 Task: Look for products in the category "Cookies" with pistachio flavor.
Action: Mouse moved to (699, 262)
Screenshot: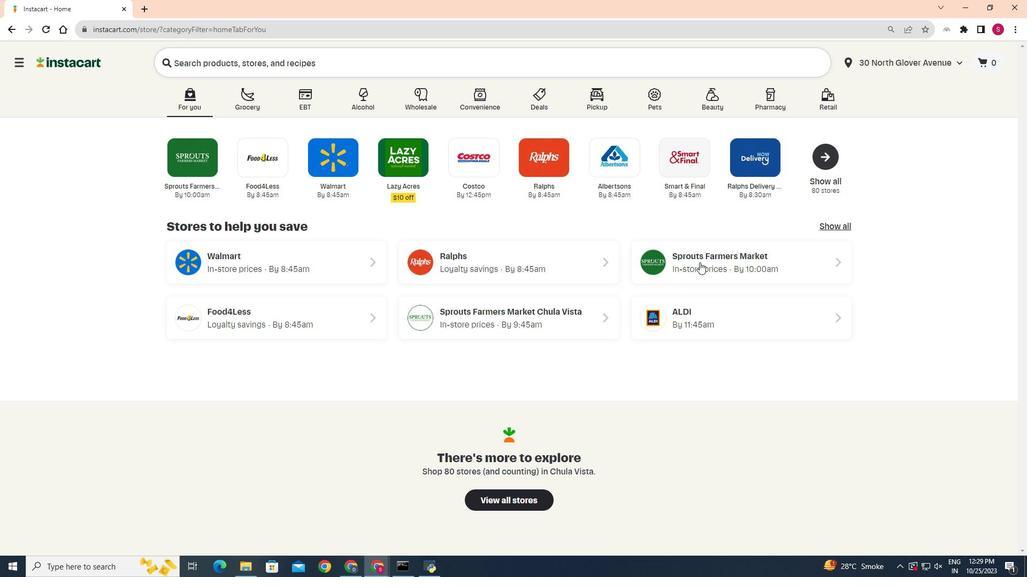 
Action: Mouse pressed left at (699, 262)
Screenshot: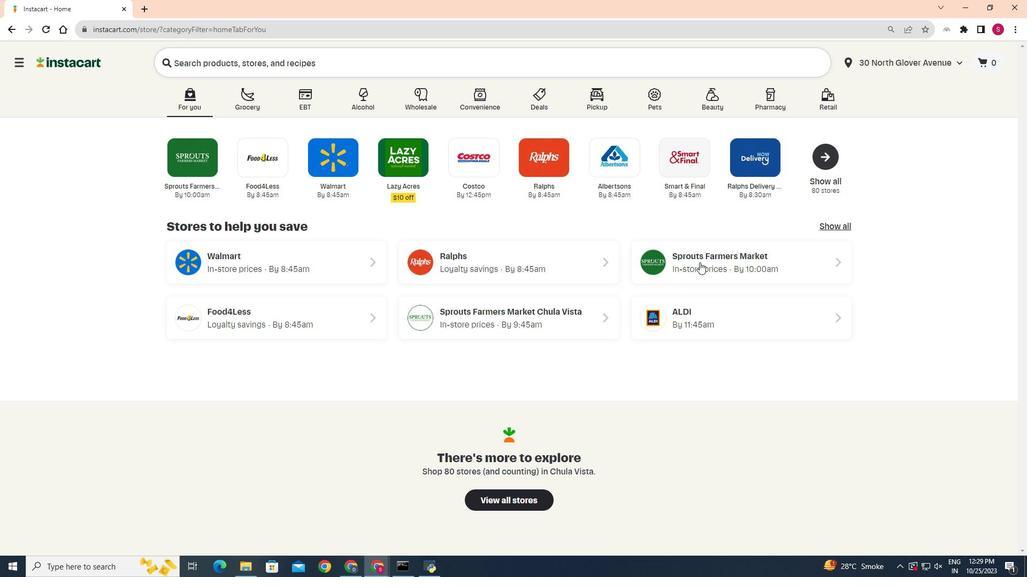 
Action: Mouse moved to (29, 470)
Screenshot: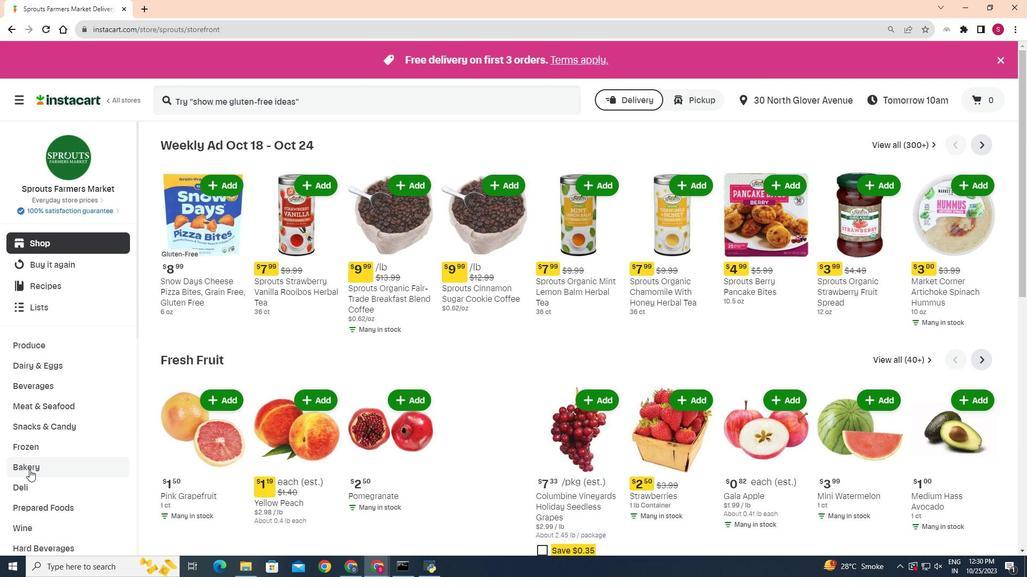 
Action: Mouse pressed left at (29, 470)
Screenshot: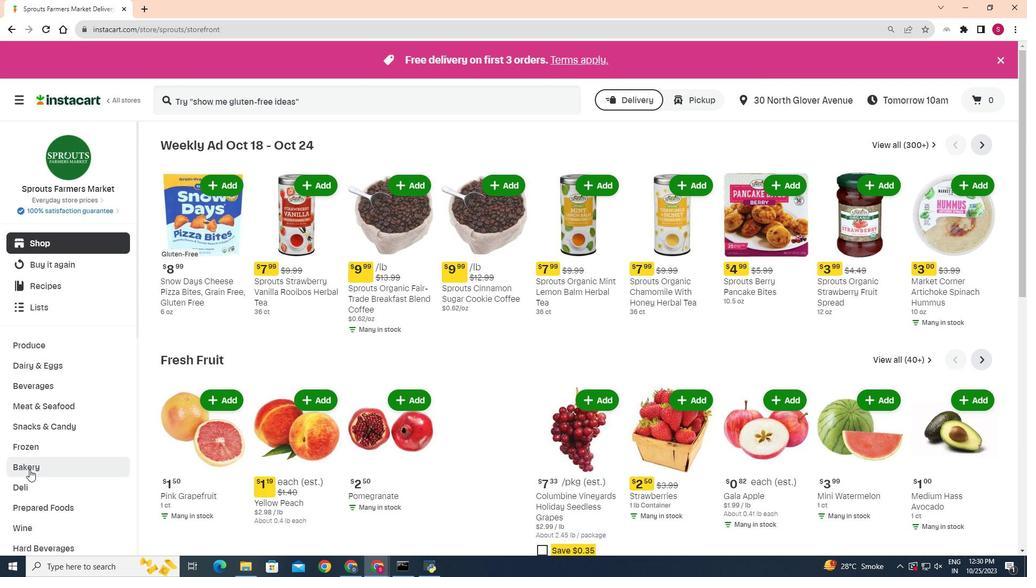 
Action: Mouse moved to (372, 171)
Screenshot: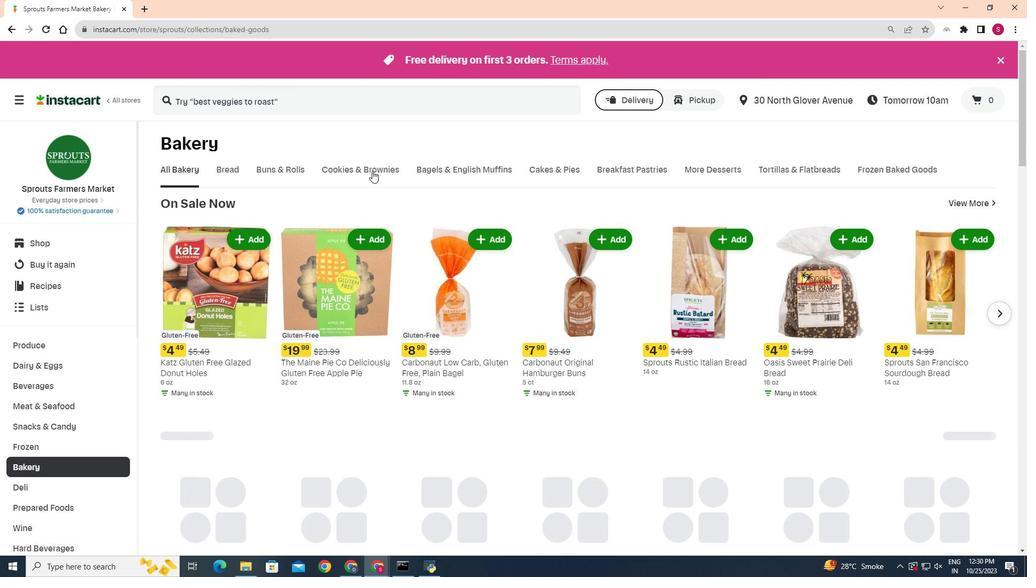 
Action: Mouse pressed left at (372, 171)
Screenshot: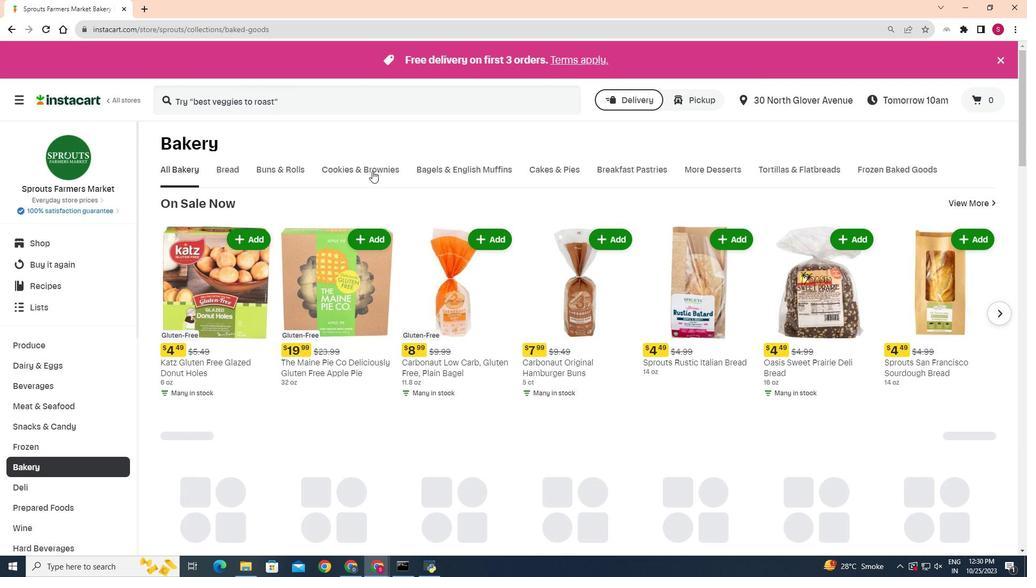 
Action: Mouse moved to (250, 216)
Screenshot: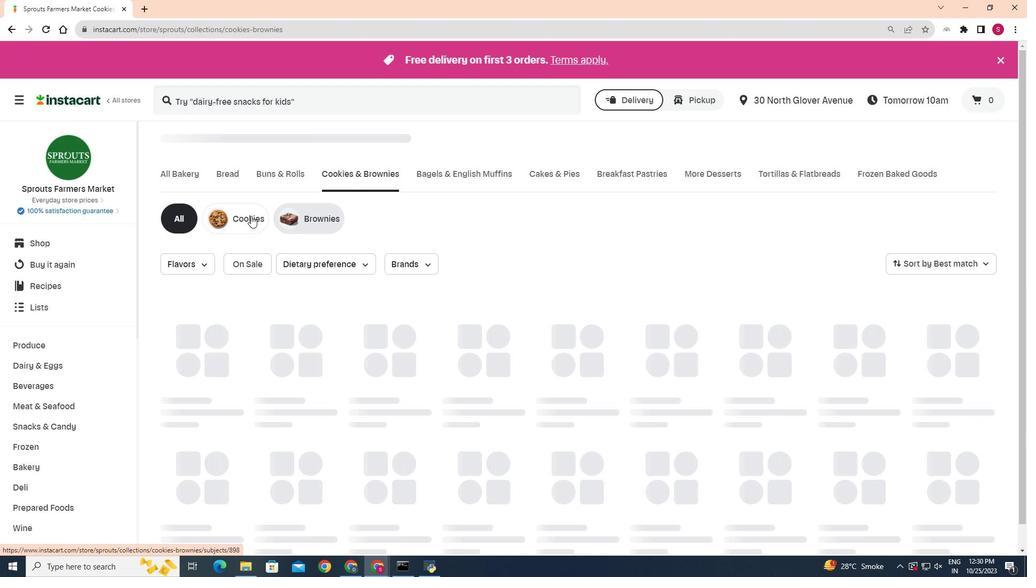 
Action: Mouse pressed left at (250, 216)
Screenshot: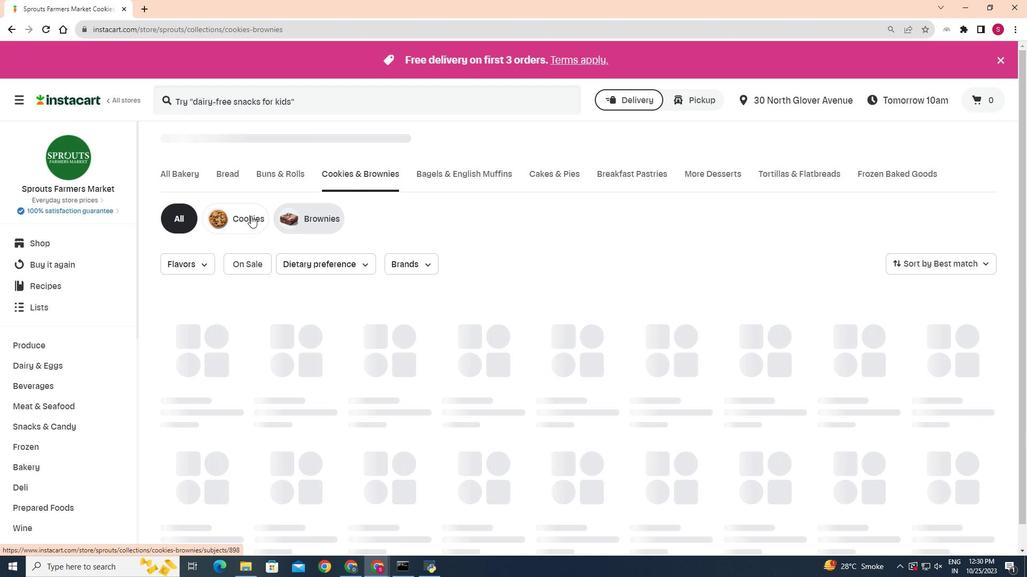 
Action: Mouse moved to (243, 222)
Screenshot: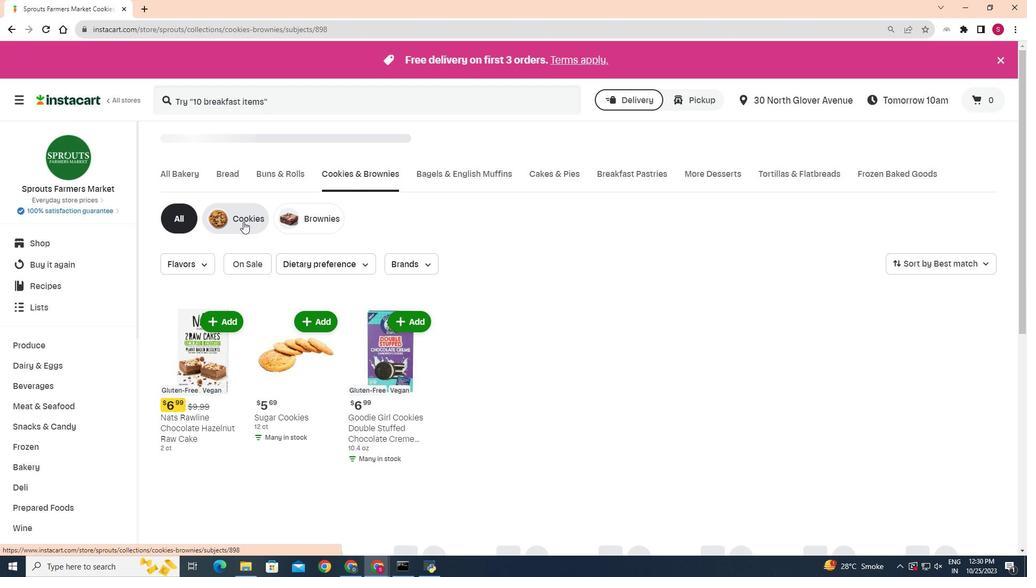 
Action: Mouse pressed left at (243, 222)
Screenshot: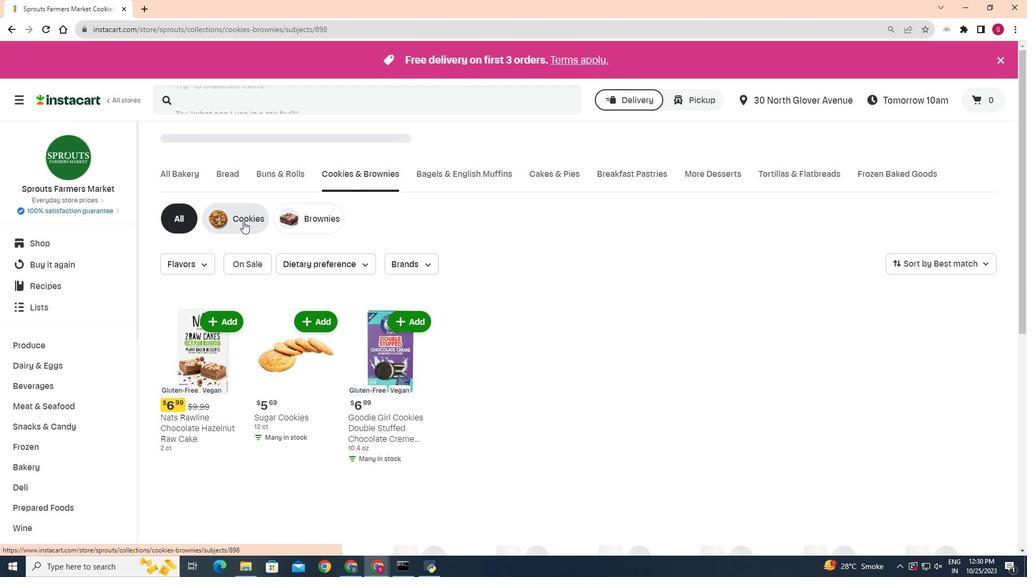 
Action: Mouse moved to (201, 263)
Screenshot: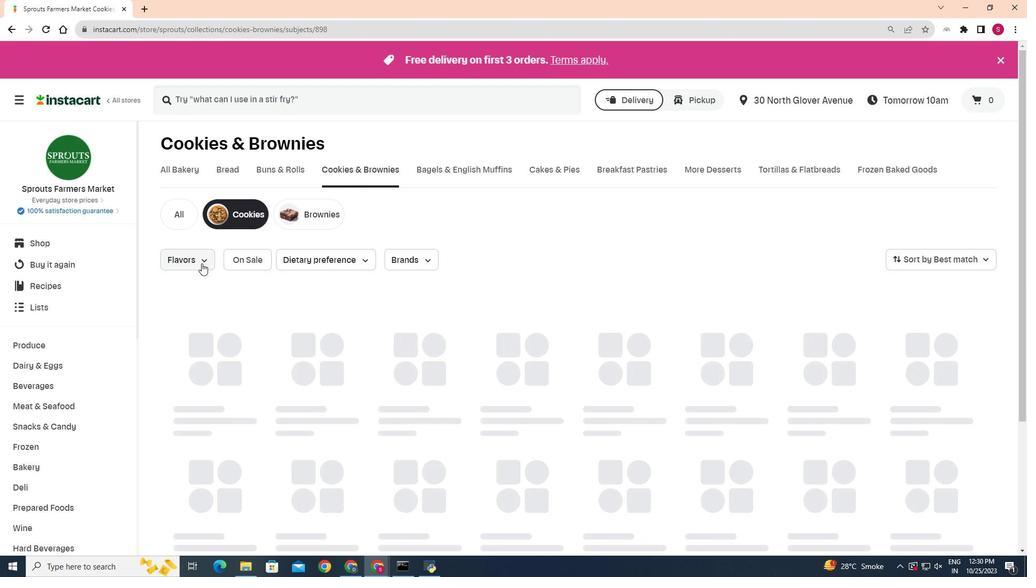 
Action: Mouse pressed left at (201, 263)
Screenshot: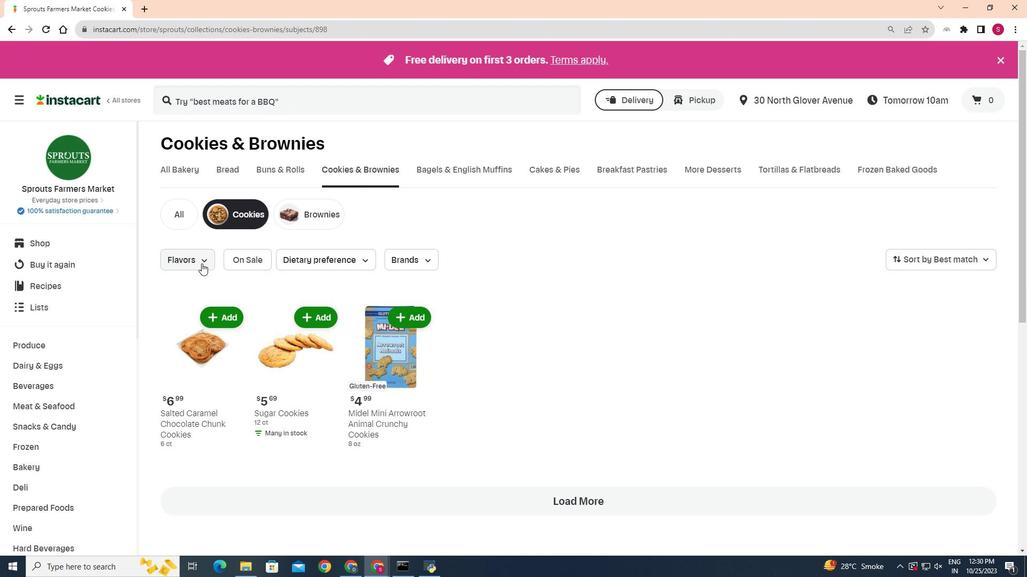 
Action: Mouse moved to (216, 320)
Screenshot: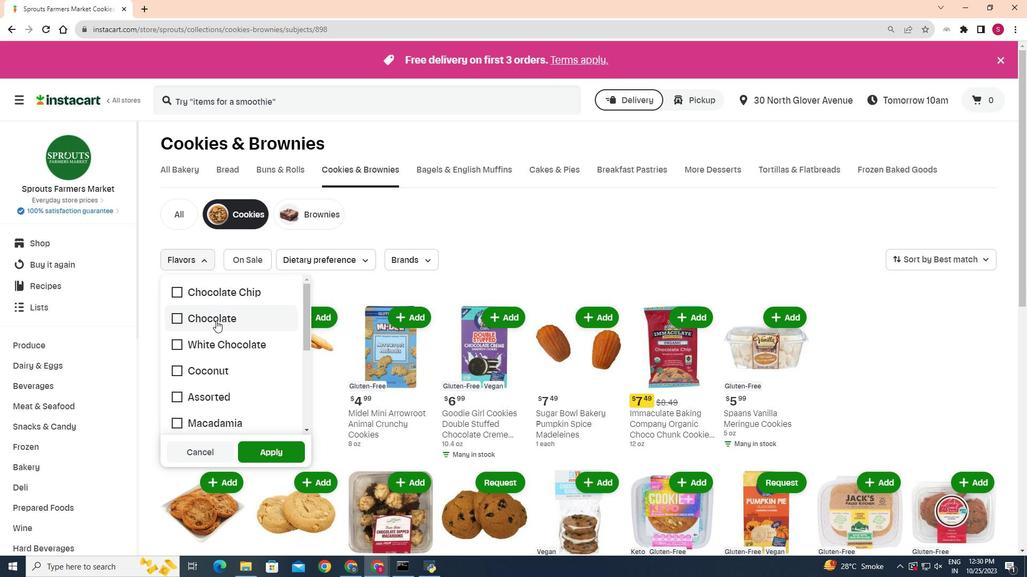 
Action: Mouse scrolled (216, 320) with delta (0, 0)
Screenshot: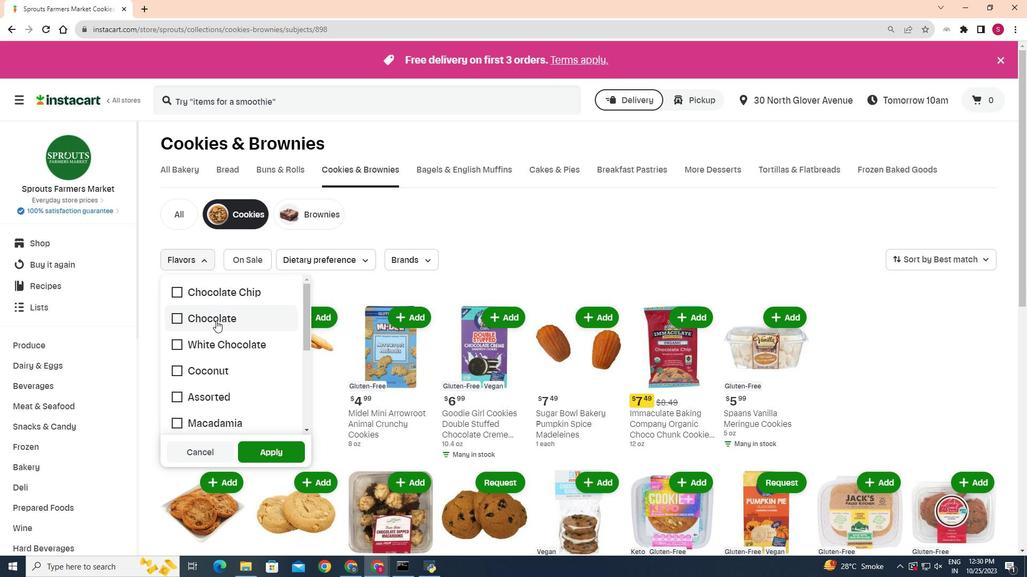 
Action: Mouse moved to (216, 321)
Screenshot: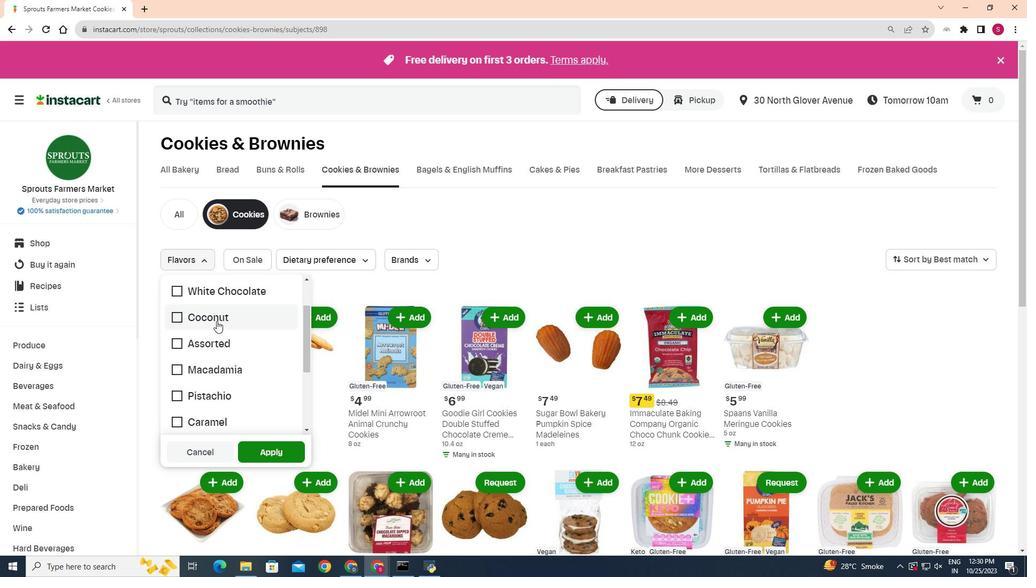 
Action: Mouse scrolled (216, 320) with delta (0, 0)
Screenshot: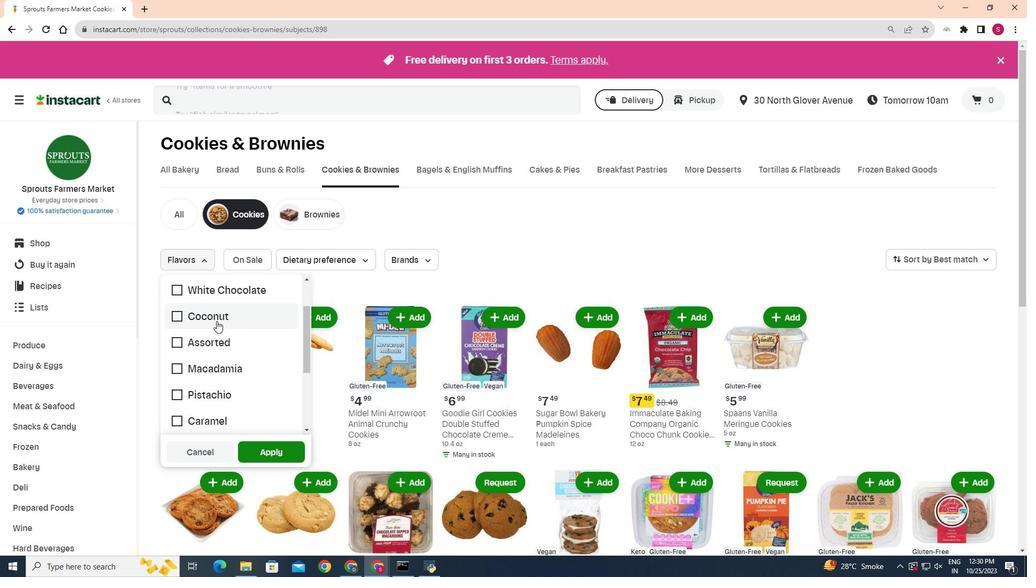 
Action: Mouse moved to (176, 340)
Screenshot: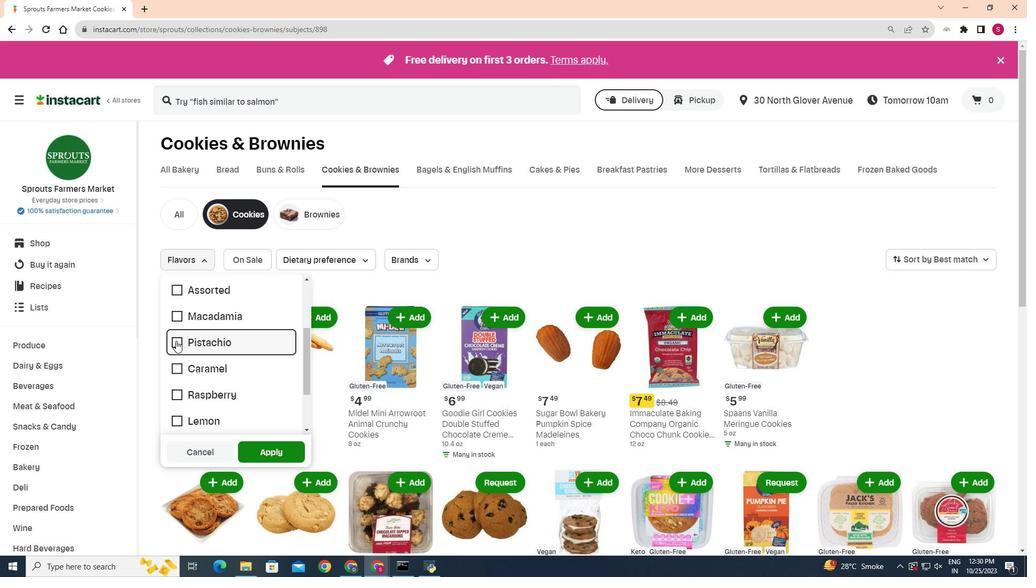 
Action: Mouse pressed left at (176, 340)
Screenshot: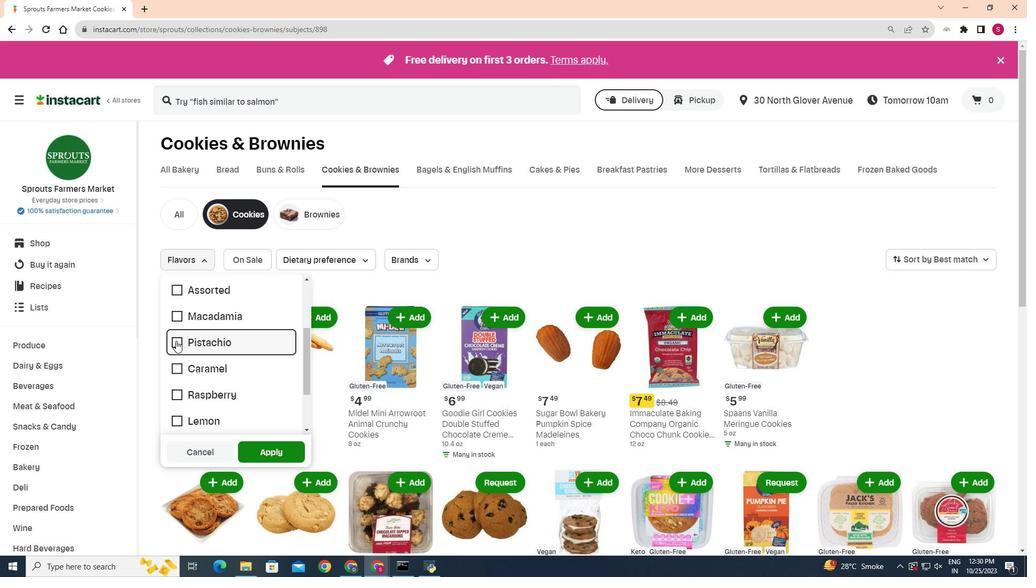 
Action: Mouse moved to (251, 449)
Screenshot: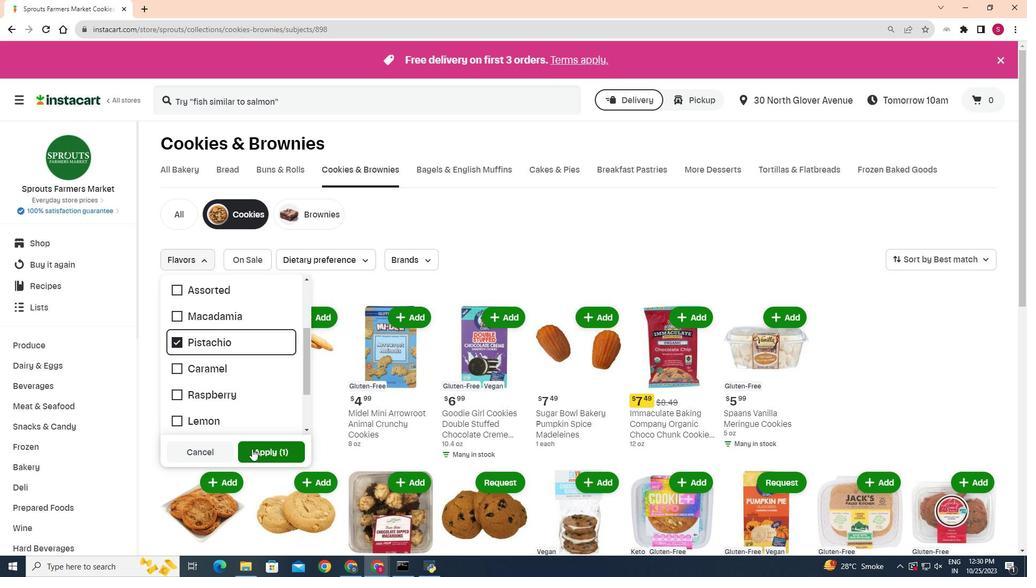 
Action: Mouse pressed left at (251, 449)
Screenshot: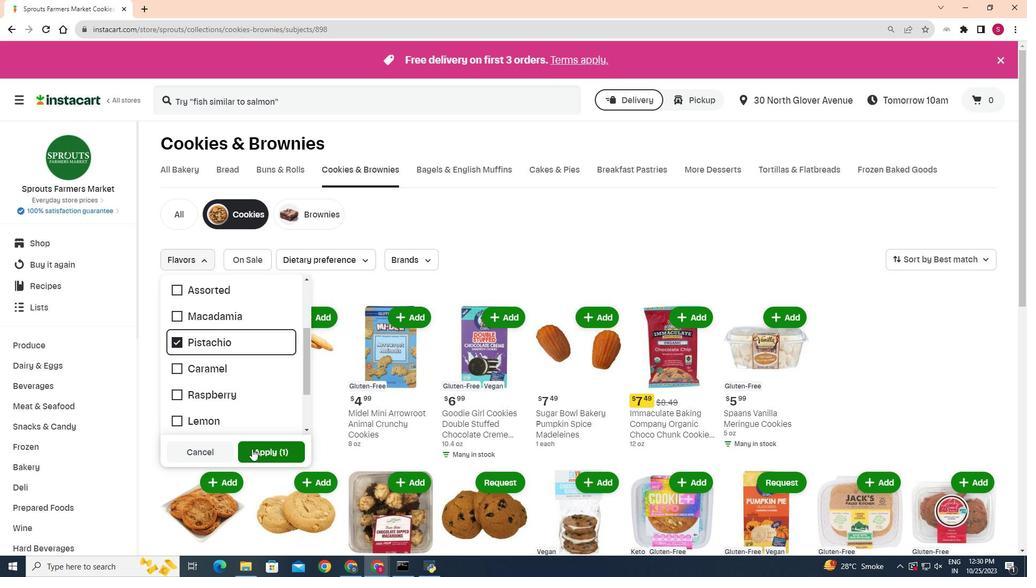 
Action: Mouse moved to (475, 299)
Screenshot: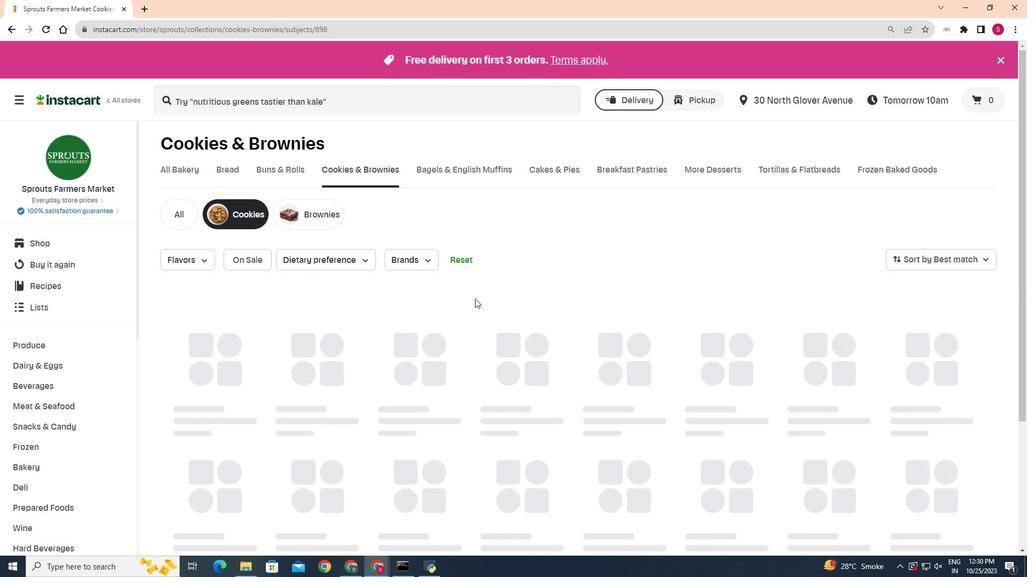 
